 Task: Look for organic products only.
Action: Mouse moved to (16, 96)
Screenshot: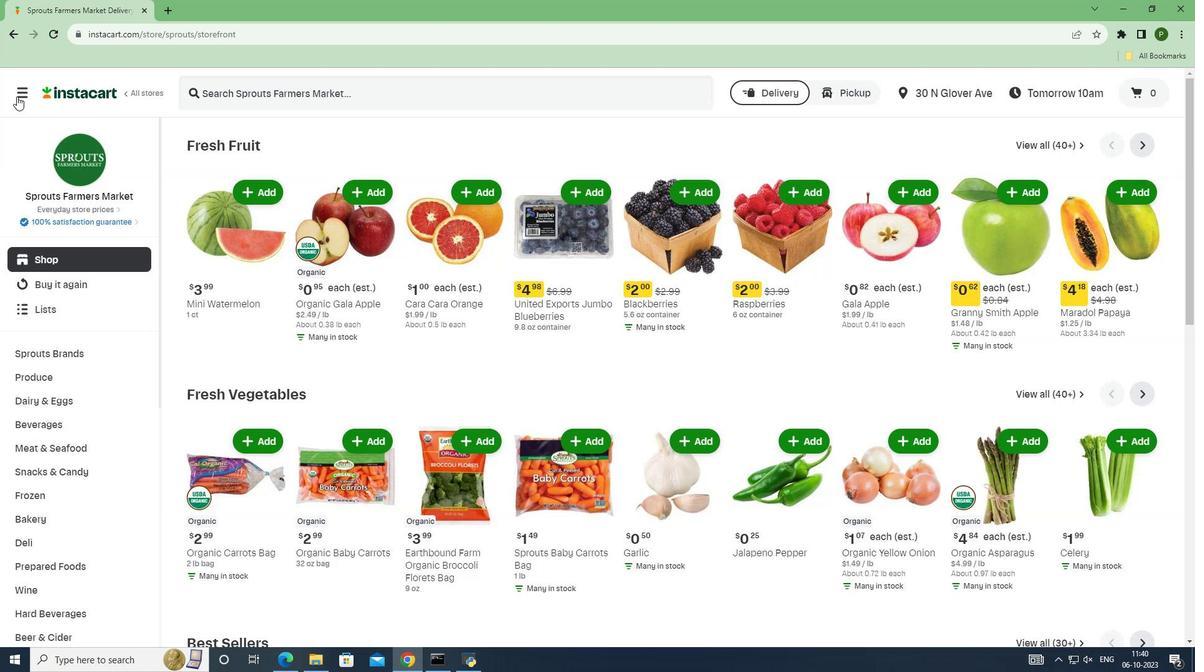
Action: Mouse pressed left at (16, 96)
Screenshot: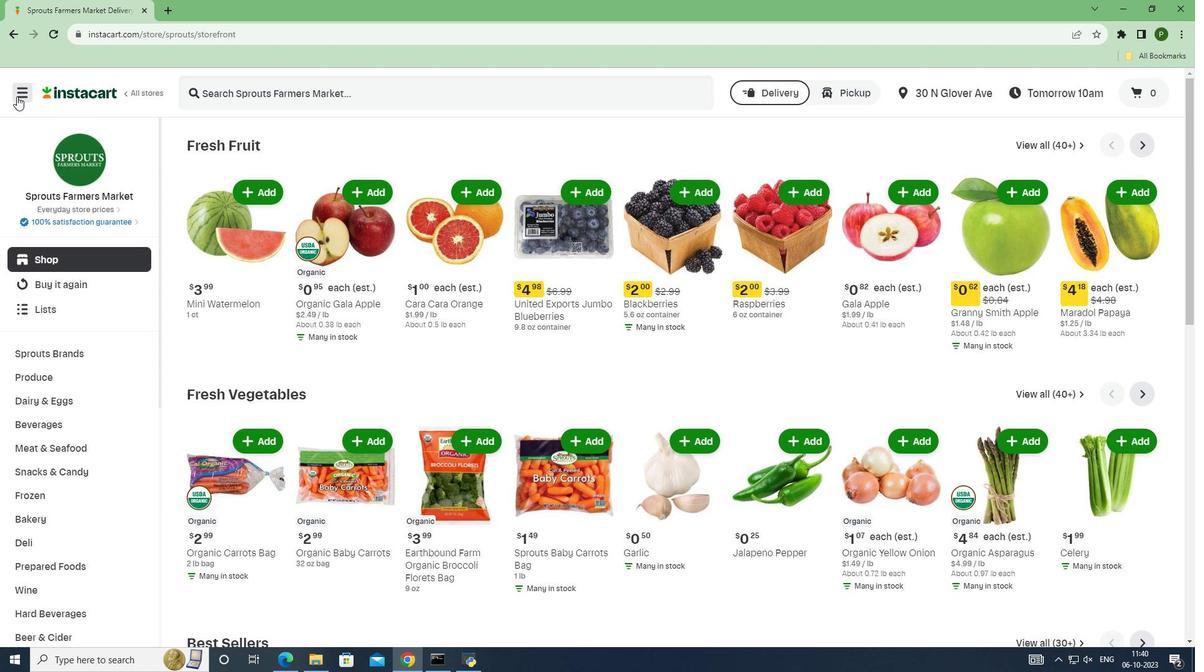 
Action: Mouse moved to (57, 338)
Screenshot: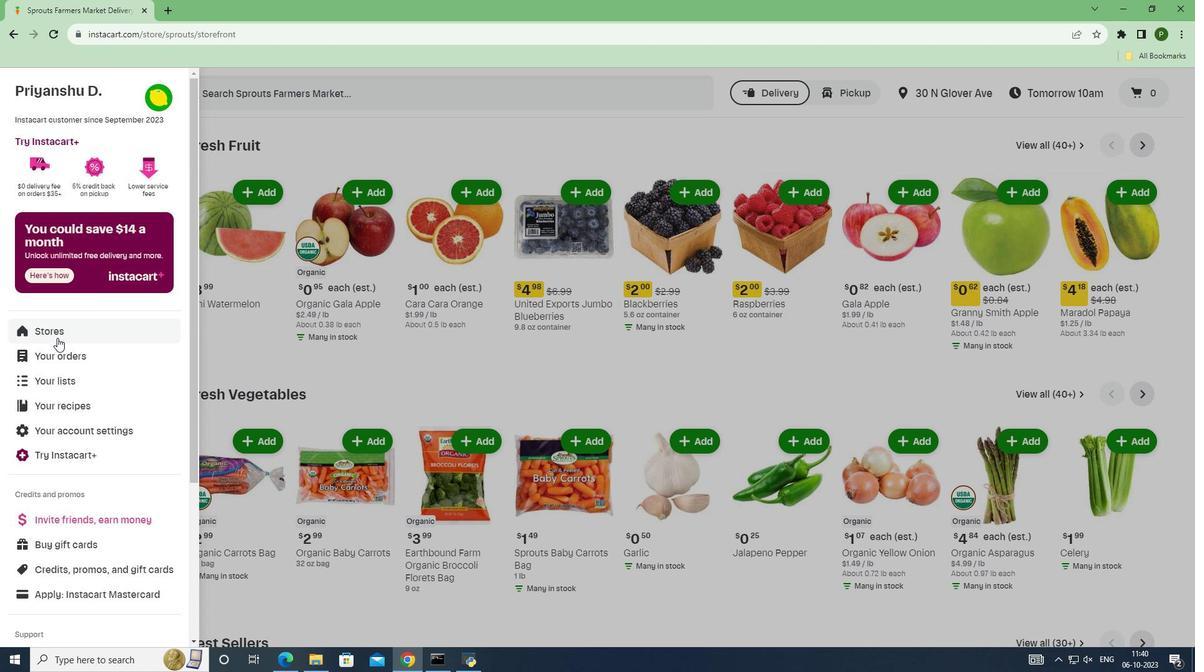 
Action: Mouse pressed left at (57, 338)
Screenshot: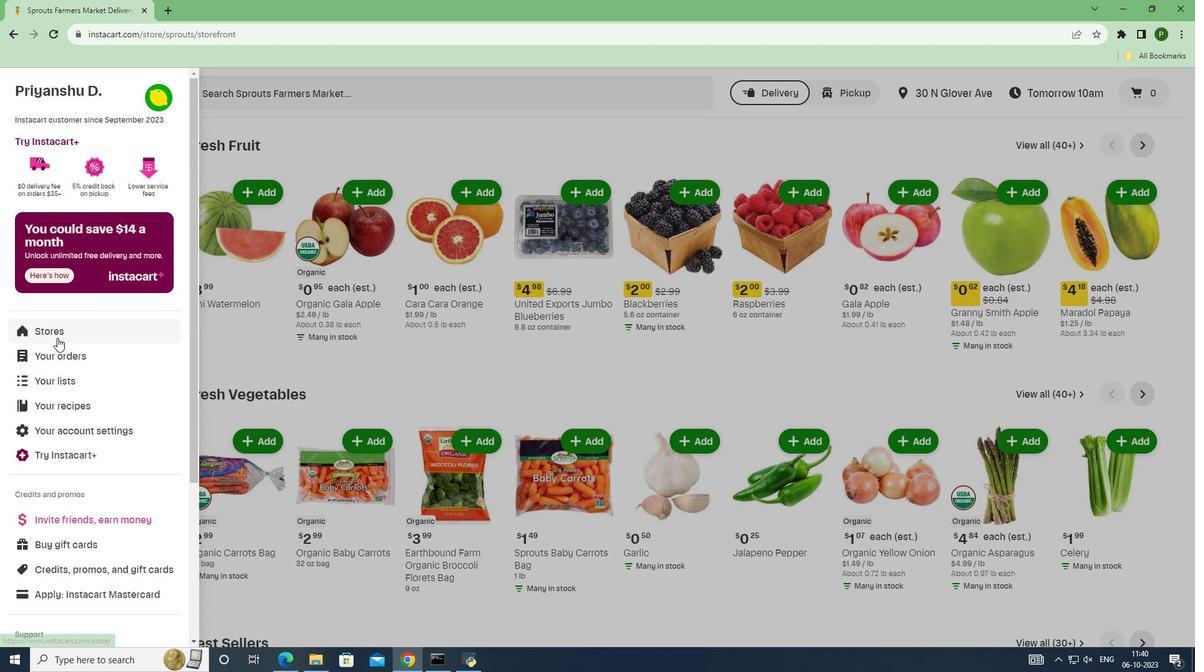 
Action: Mouse moved to (285, 144)
Screenshot: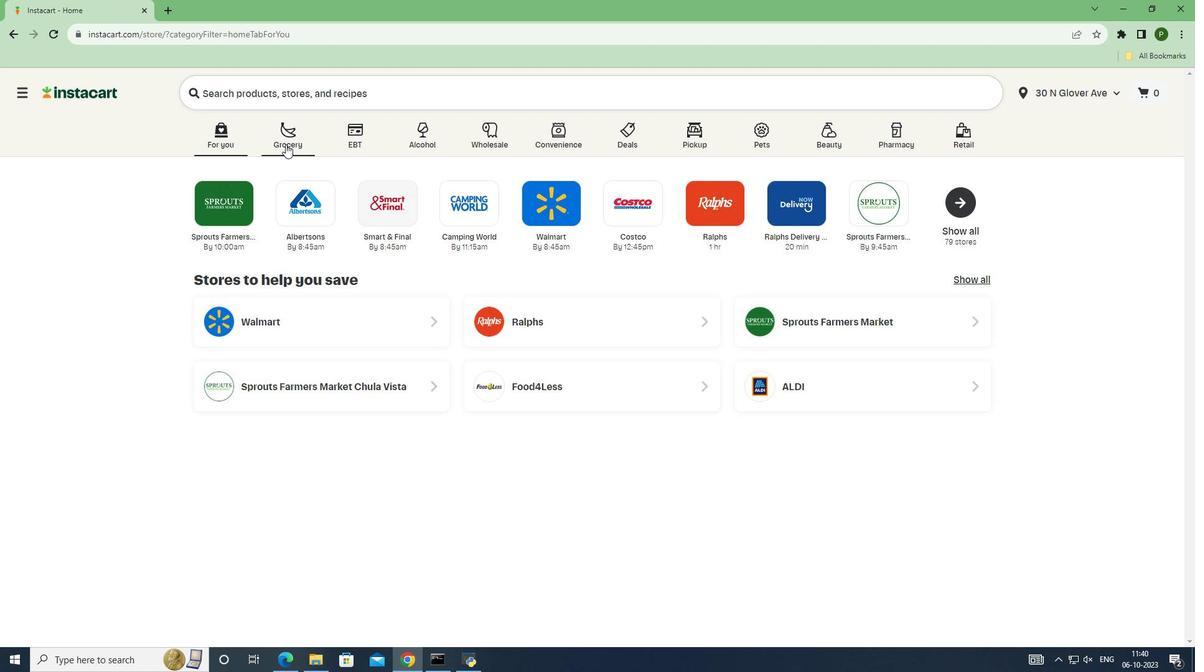 
Action: Mouse pressed left at (285, 144)
Screenshot: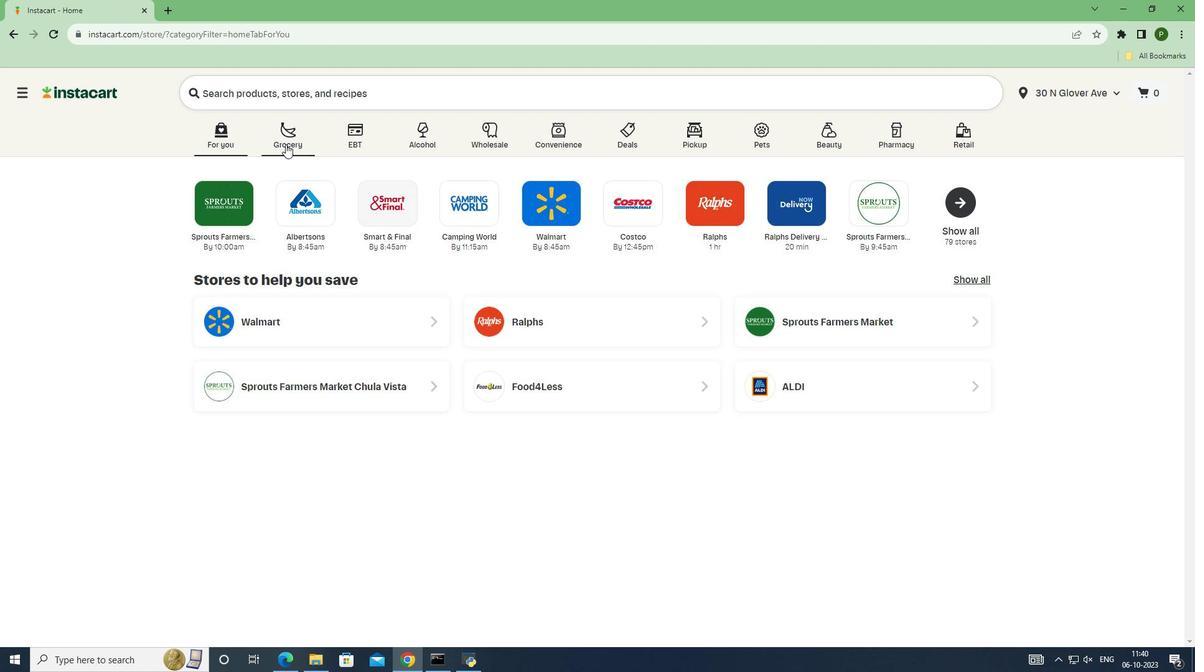 
Action: Mouse moved to (765, 285)
Screenshot: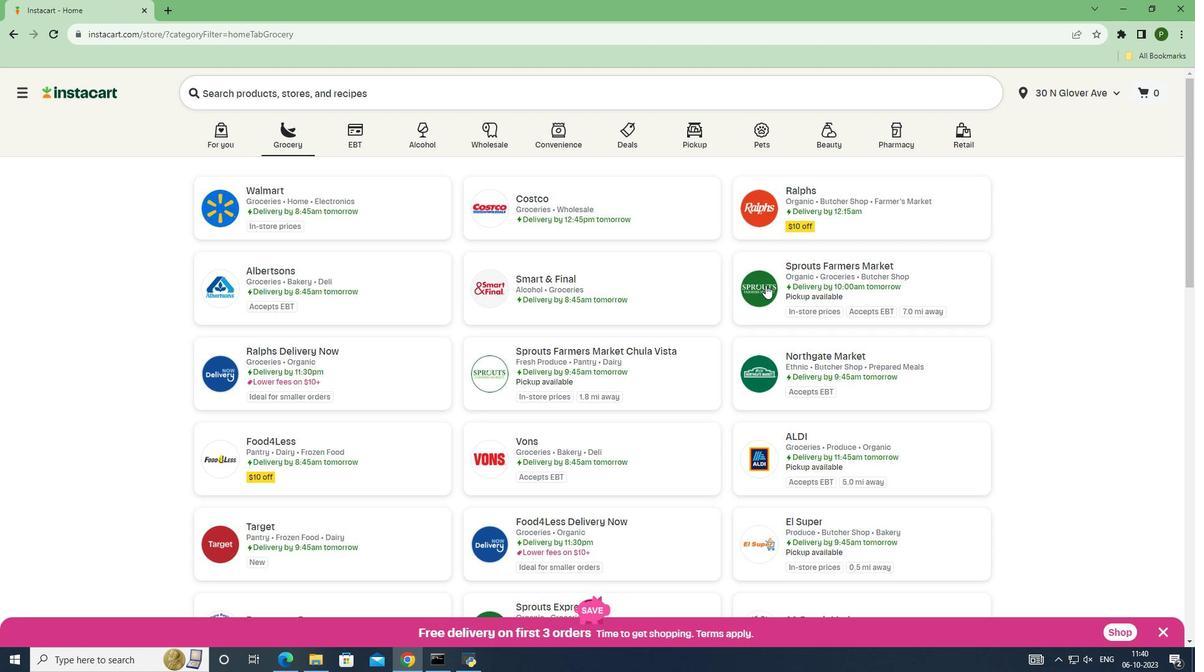 
Action: Mouse pressed left at (765, 285)
Screenshot: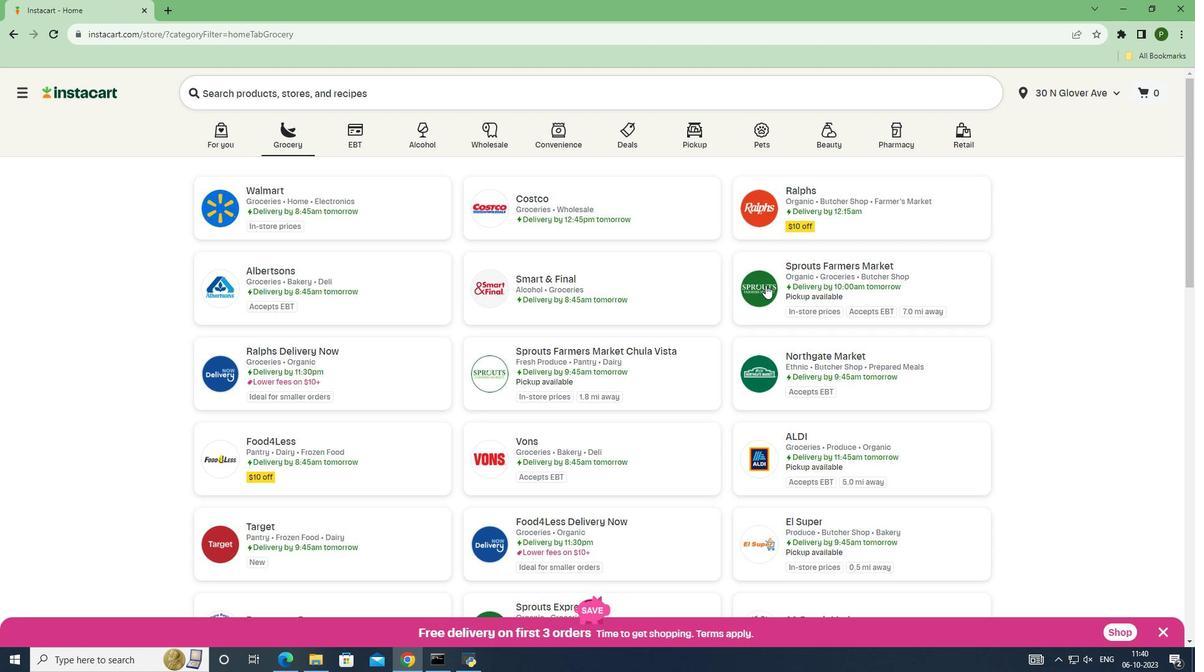 
Action: Mouse moved to (83, 379)
Screenshot: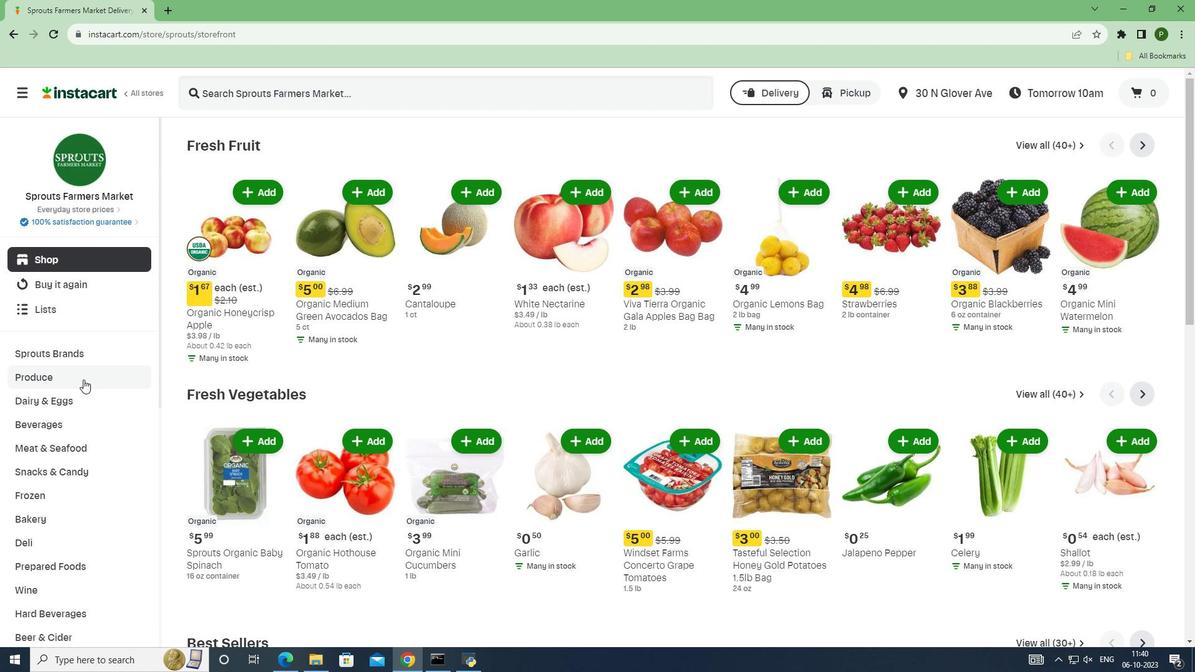 
Action: Mouse pressed left at (83, 379)
Screenshot: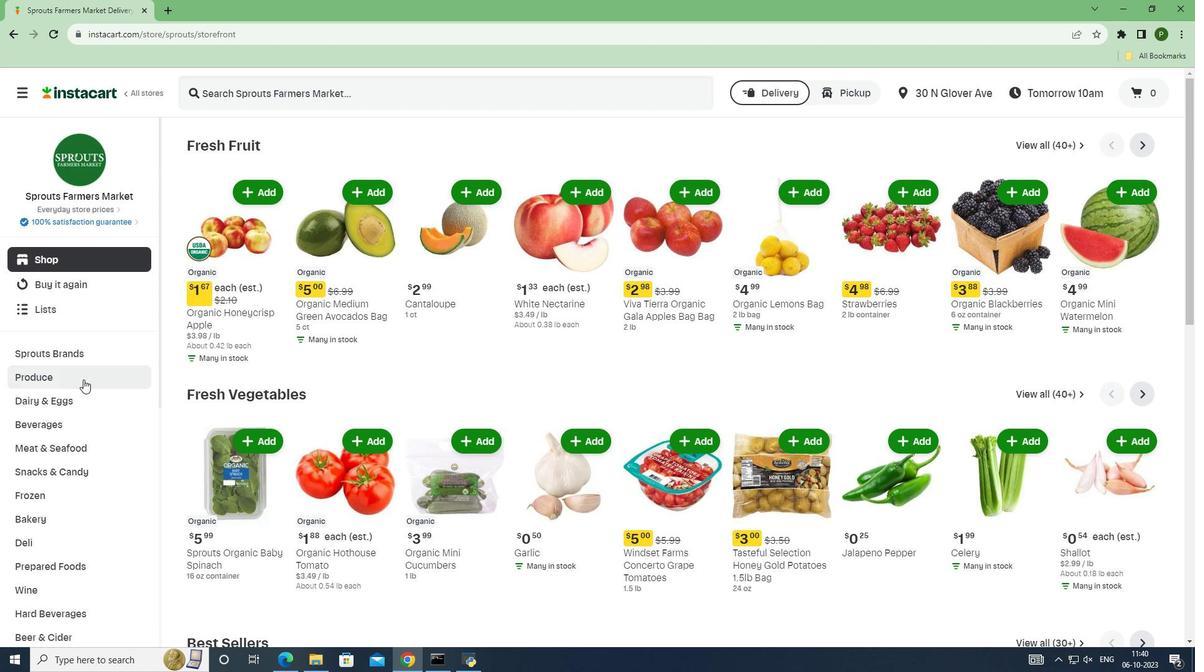 
Action: Mouse moved to (76, 422)
Screenshot: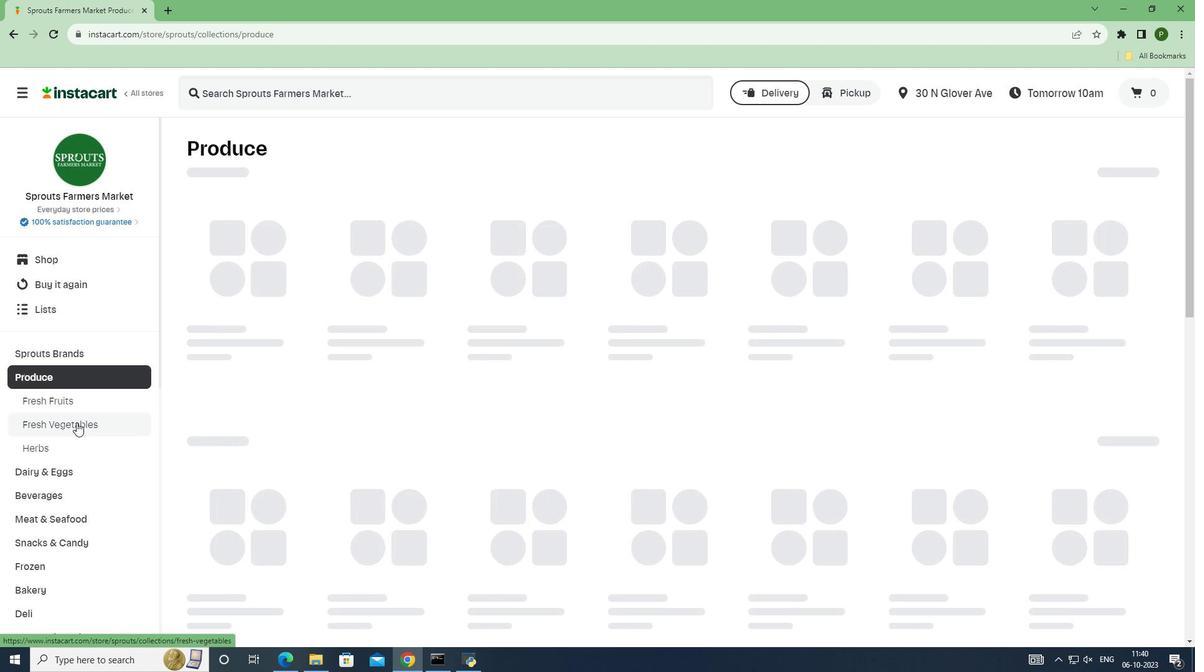 
Action: Mouse pressed left at (76, 422)
Screenshot: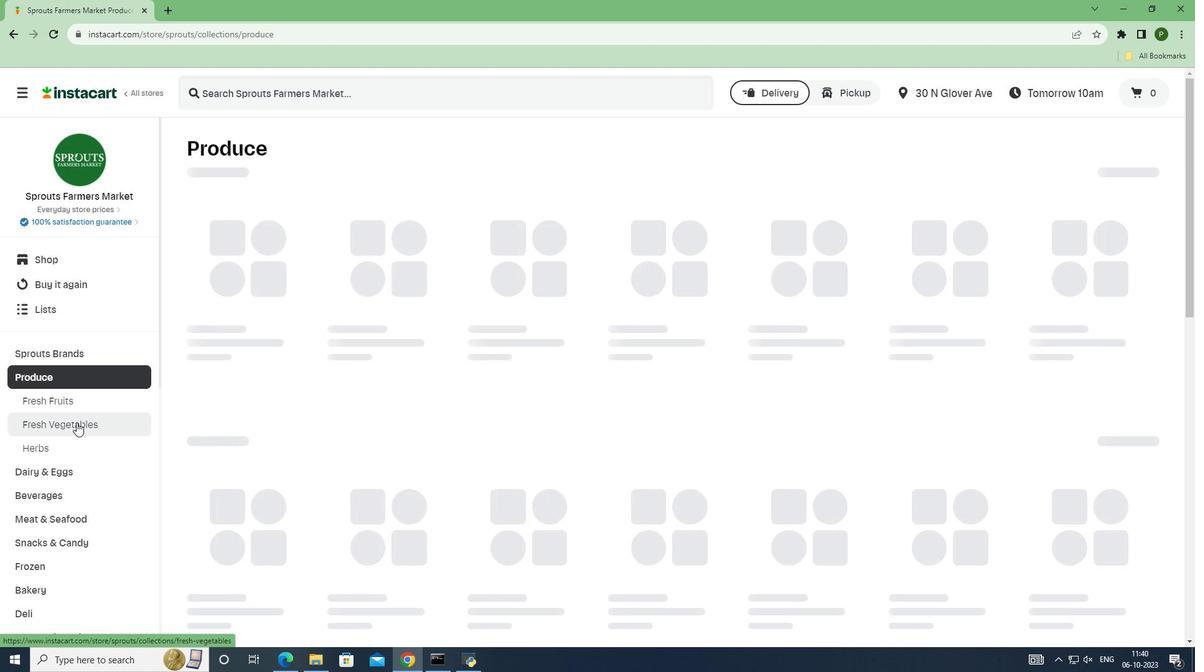 
Action: Mouse moved to (290, 270)
Screenshot: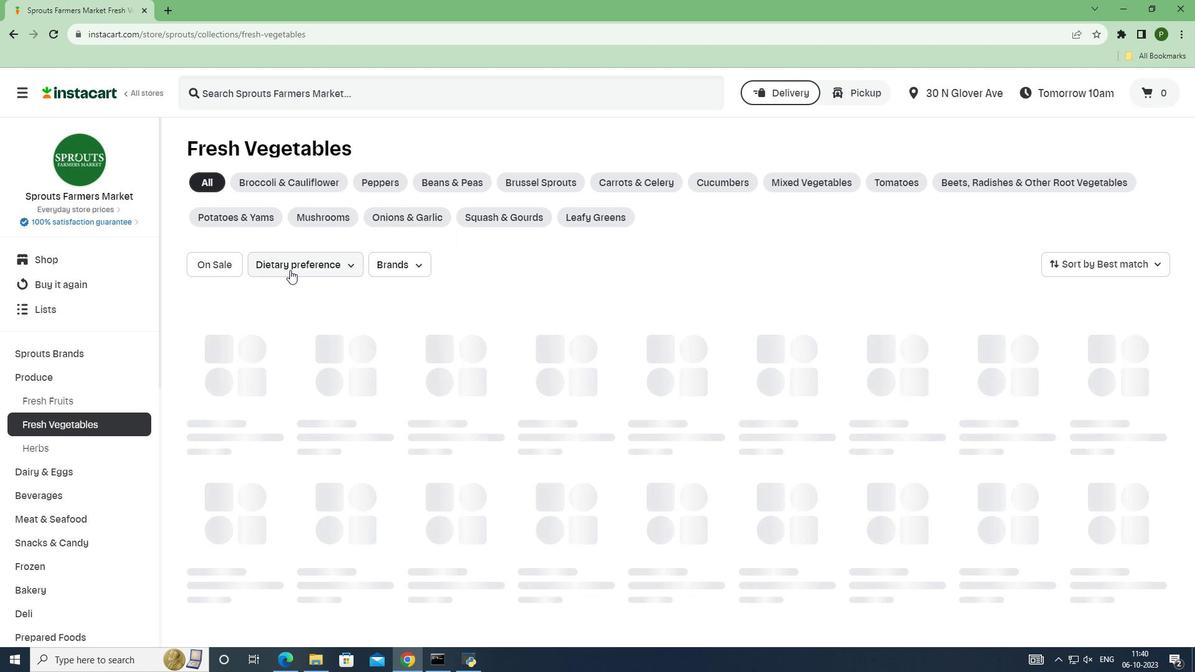 
Action: Mouse pressed left at (290, 270)
Screenshot: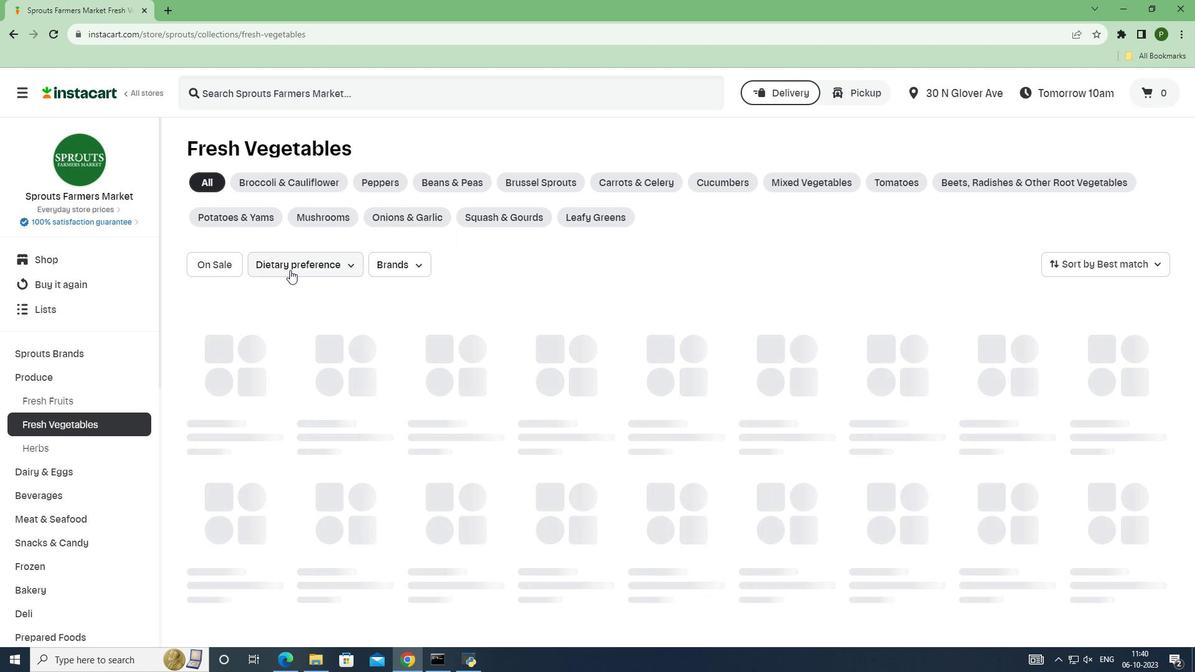 
Action: Mouse moved to (292, 303)
Screenshot: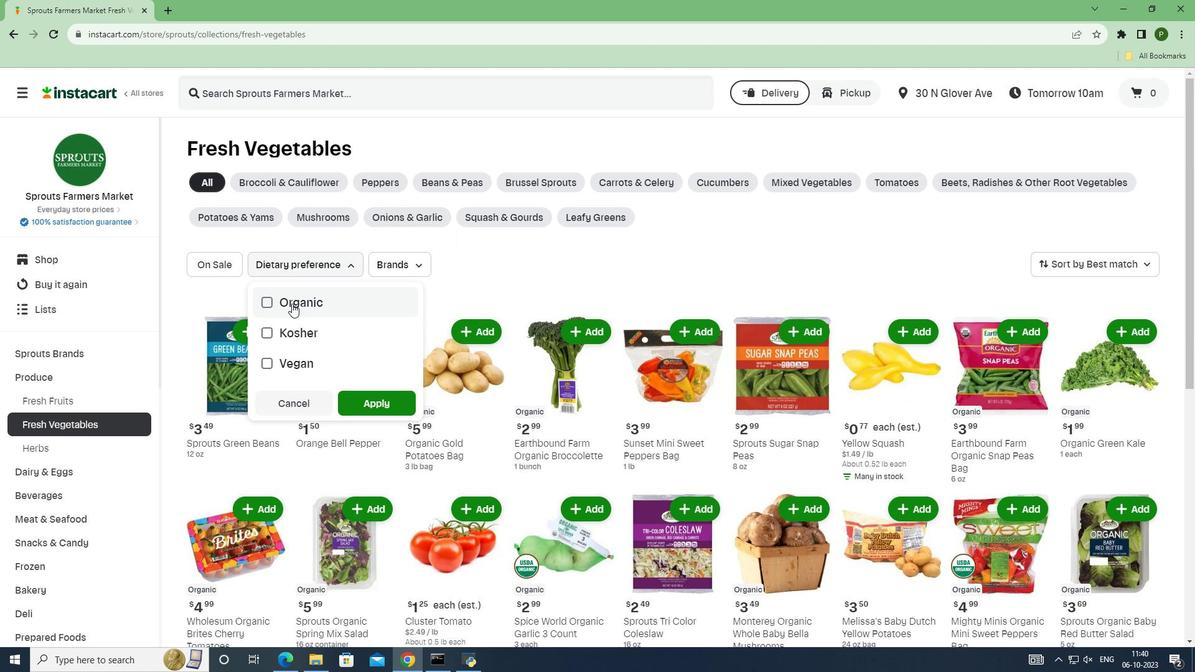 
Action: Mouse pressed left at (292, 303)
Screenshot: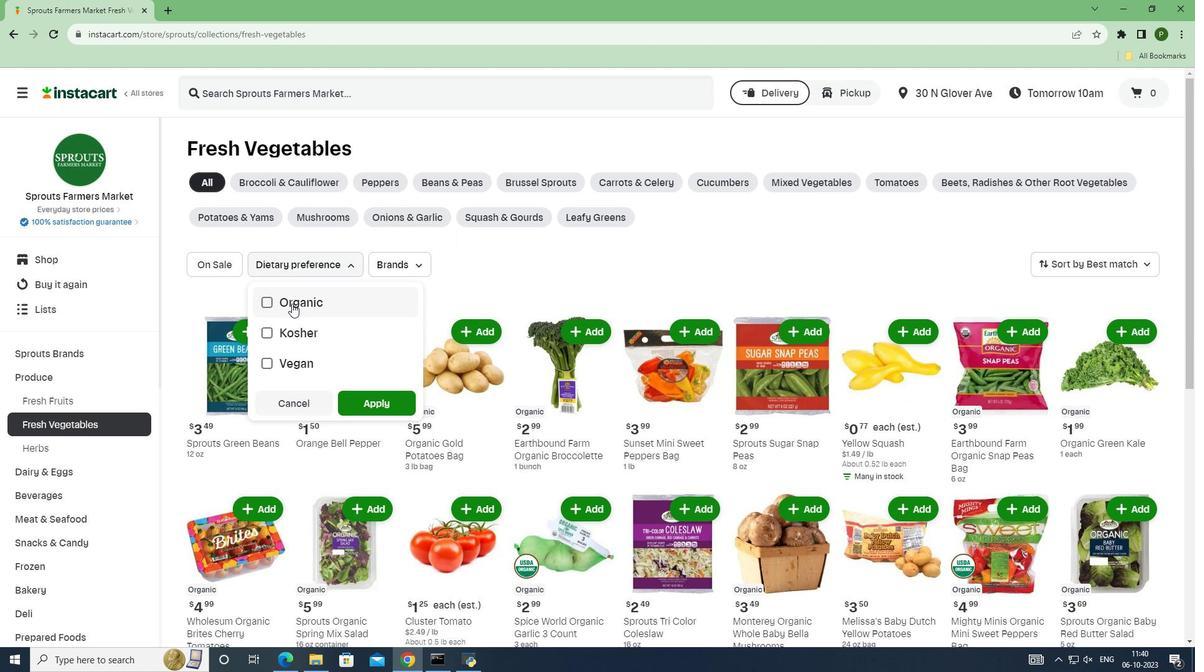 
Action: Mouse moved to (354, 398)
Screenshot: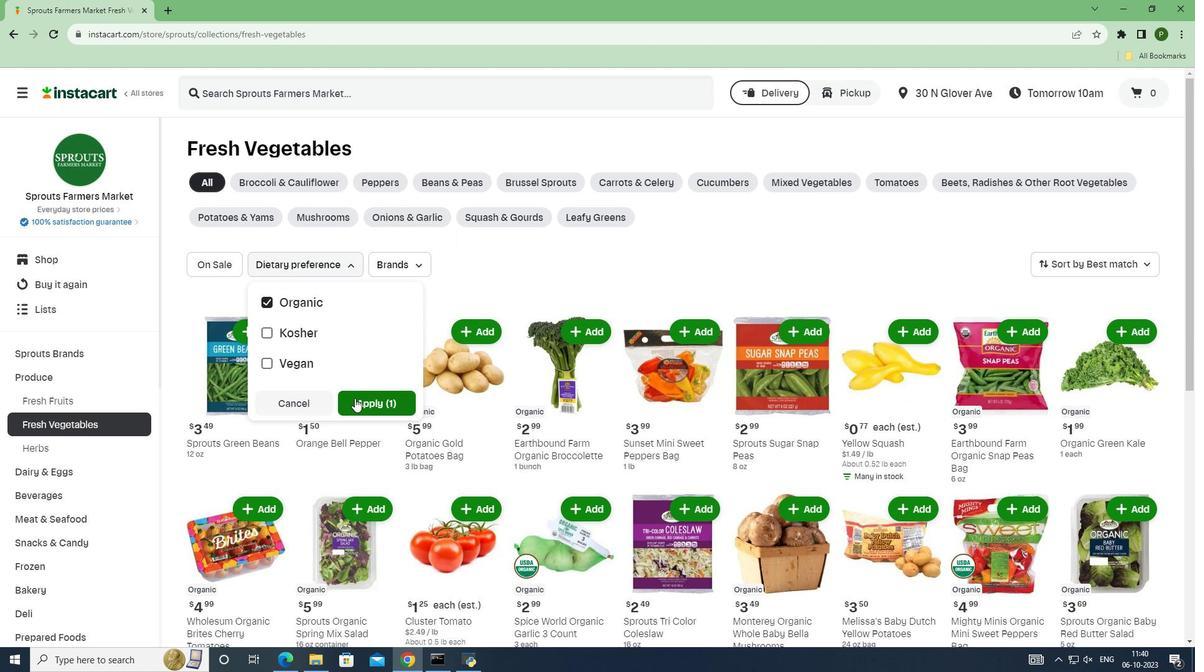 
Action: Mouse pressed left at (354, 398)
Screenshot: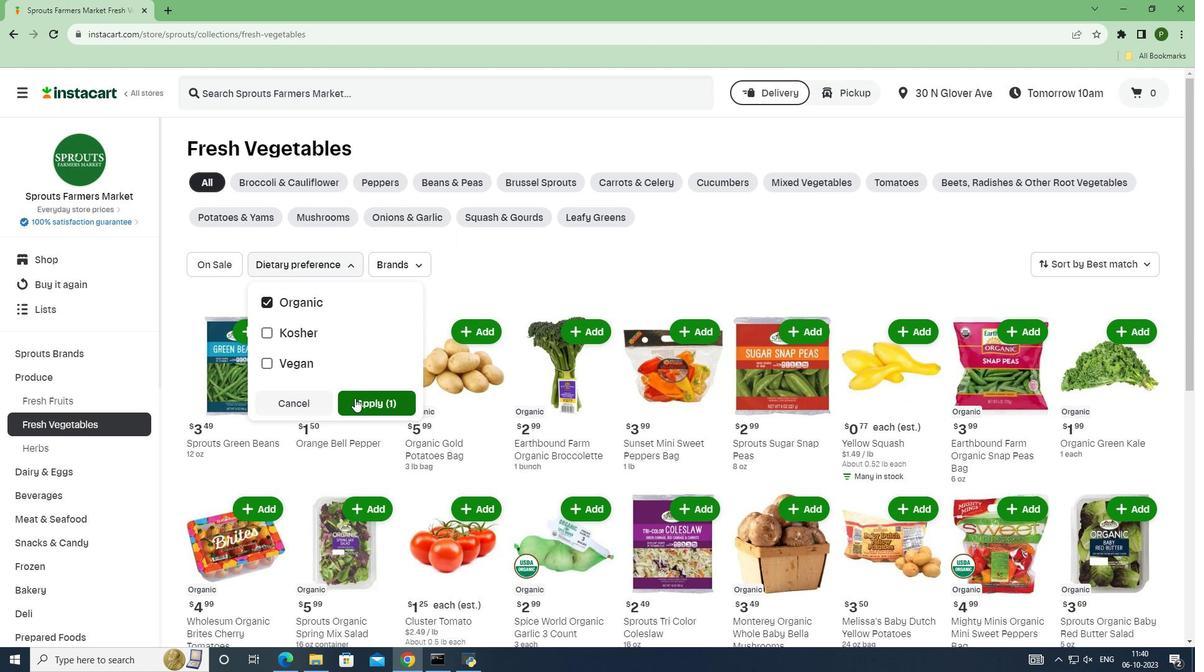 
Action: Mouse moved to (588, 509)
Screenshot: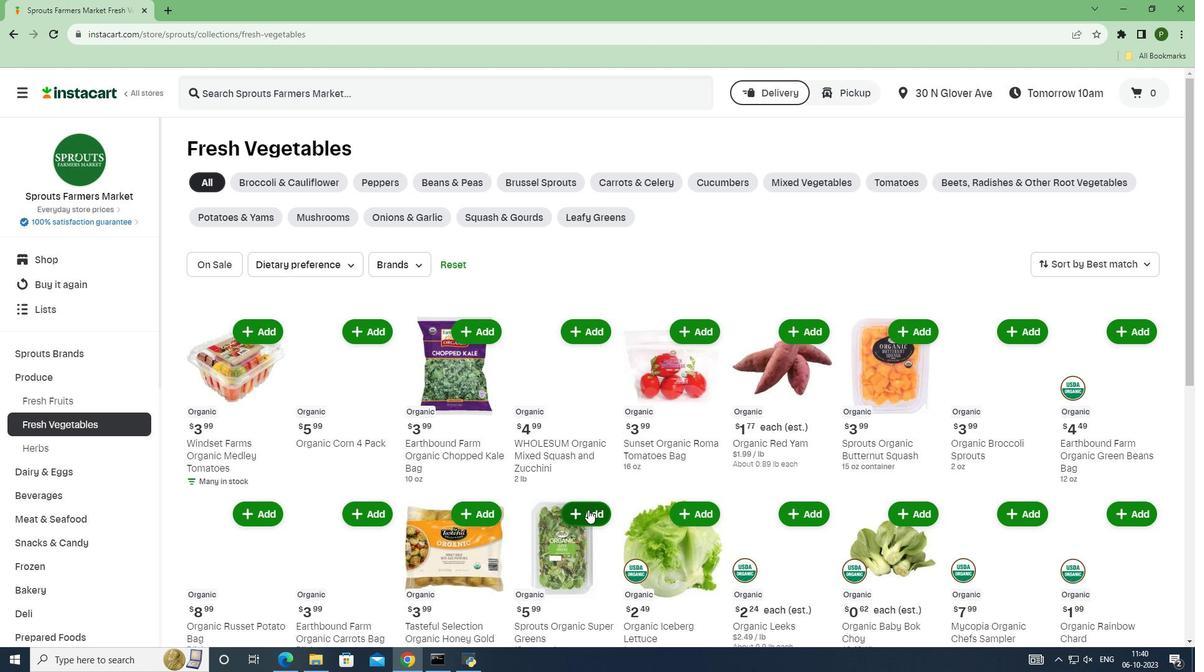 
